 Task: Create a rule from the Agile list, Priority changed -> Complete task in the project AgileImpact if Priority Cleared then Complete Task
Action: Mouse moved to (1397, 227)
Screenshot: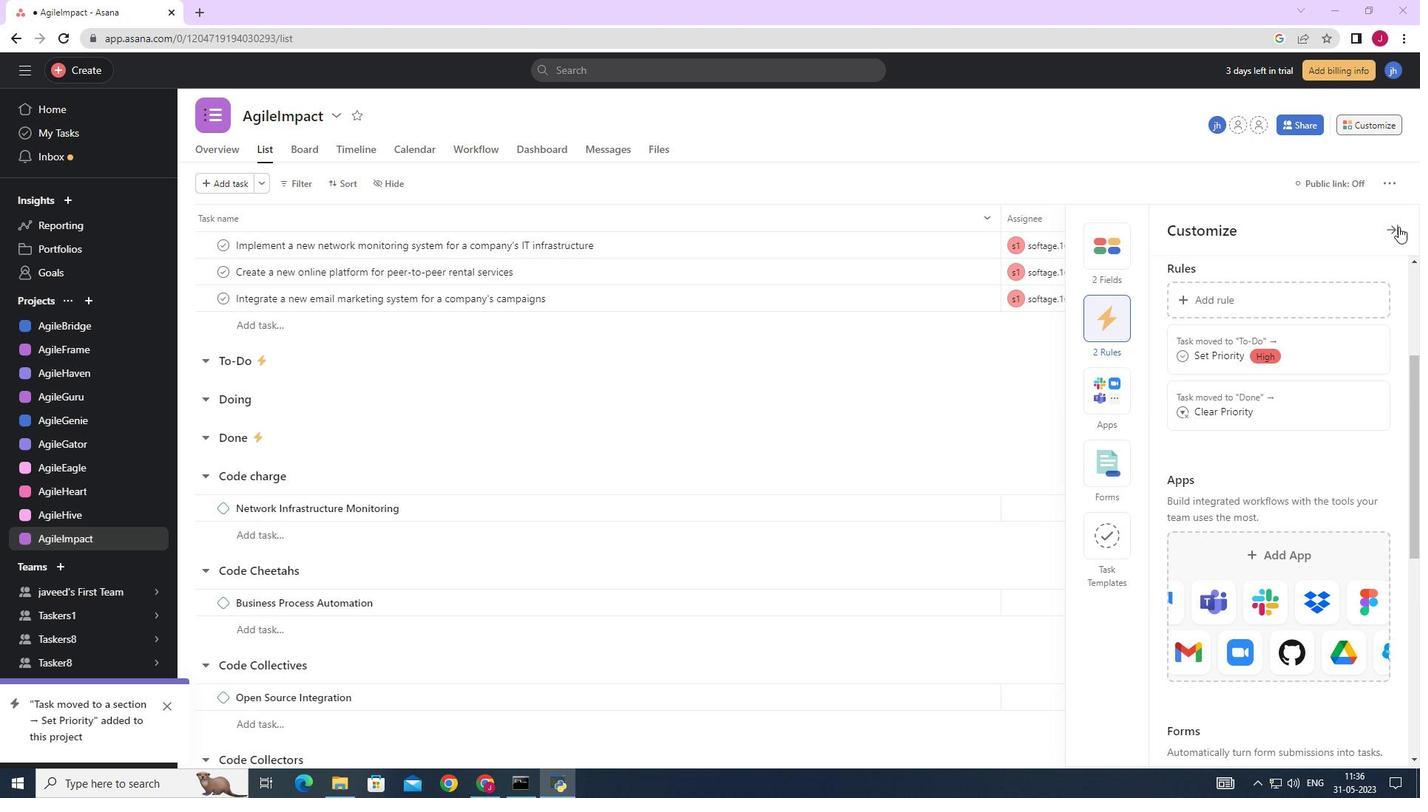 
Action: Mouse pressed left at (1397, 227)
Screenshot: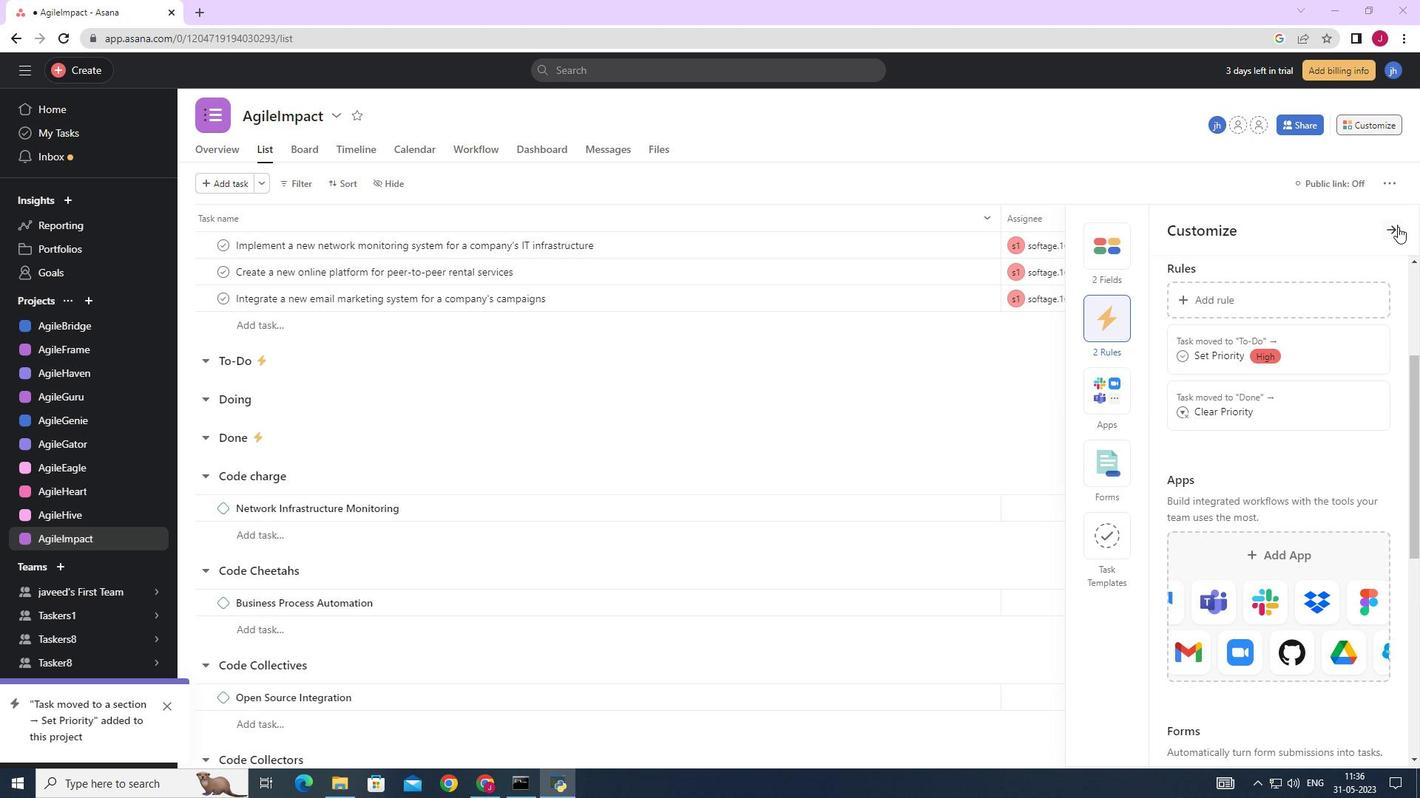 
Action: Mouse moved to (1369, 125)
Screenshot: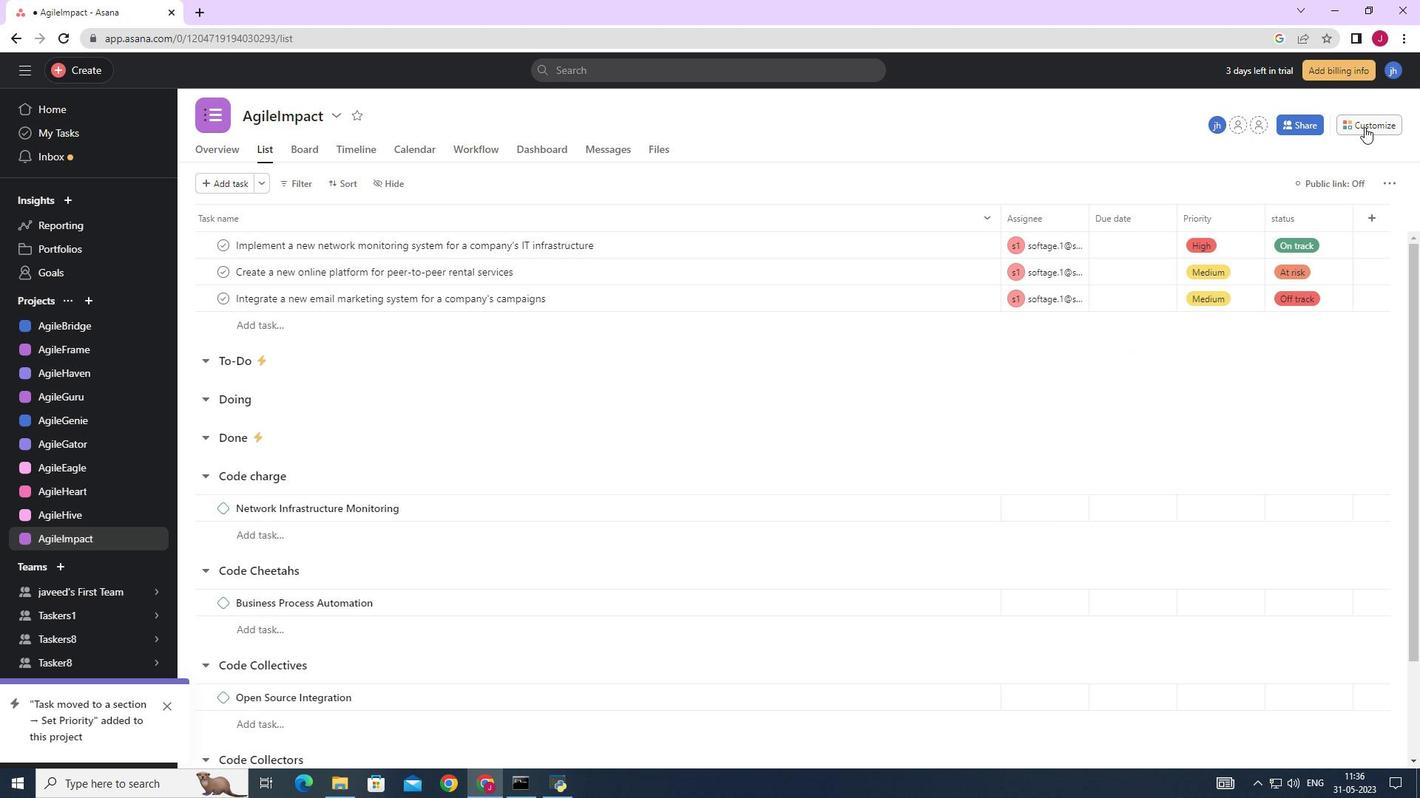 
Action: Mouse pressed left at (1369, 125)
Screenshot: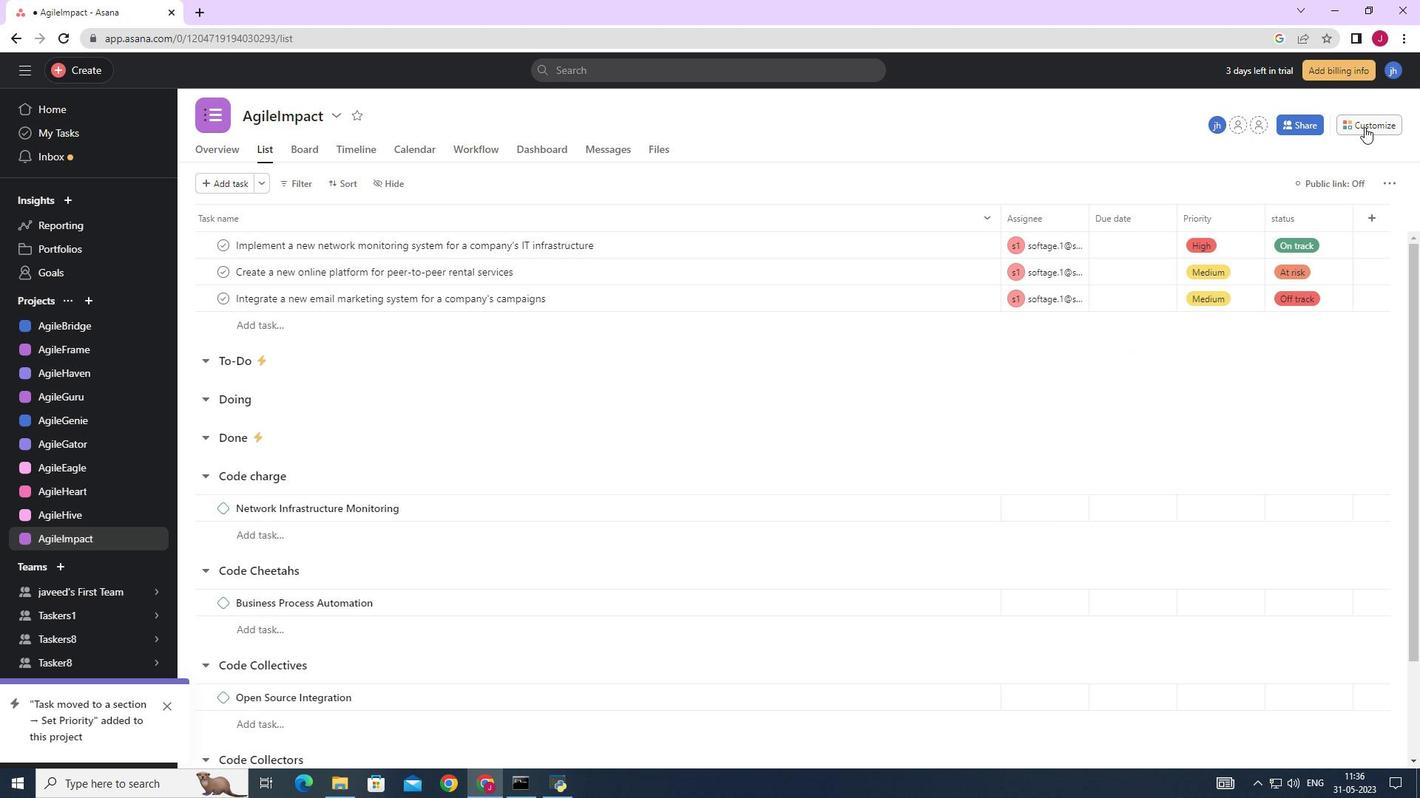 
Action: Mouse moved to (1105, 321)
Screenshot: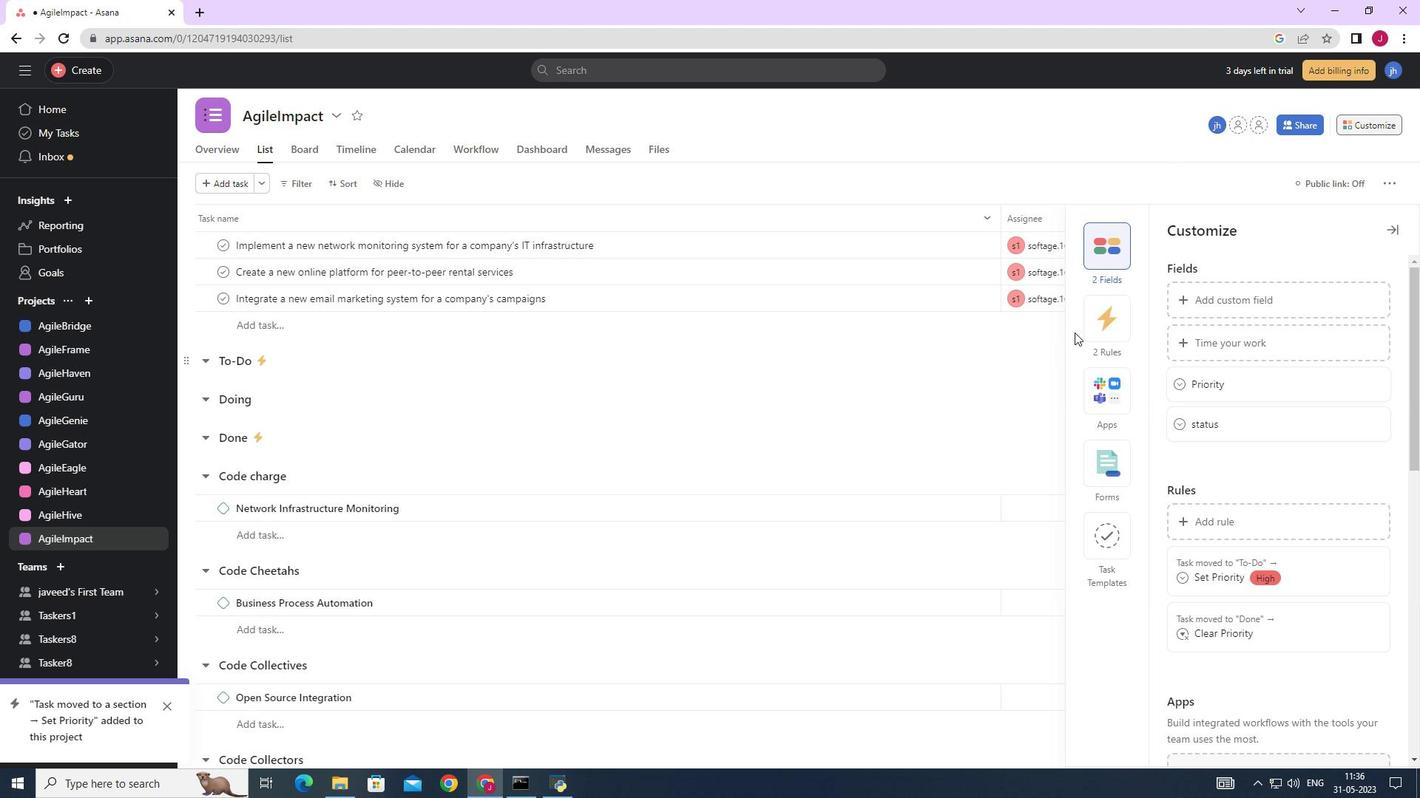 
Action: Mouse pressed left at (1105, 321)
Screenshot: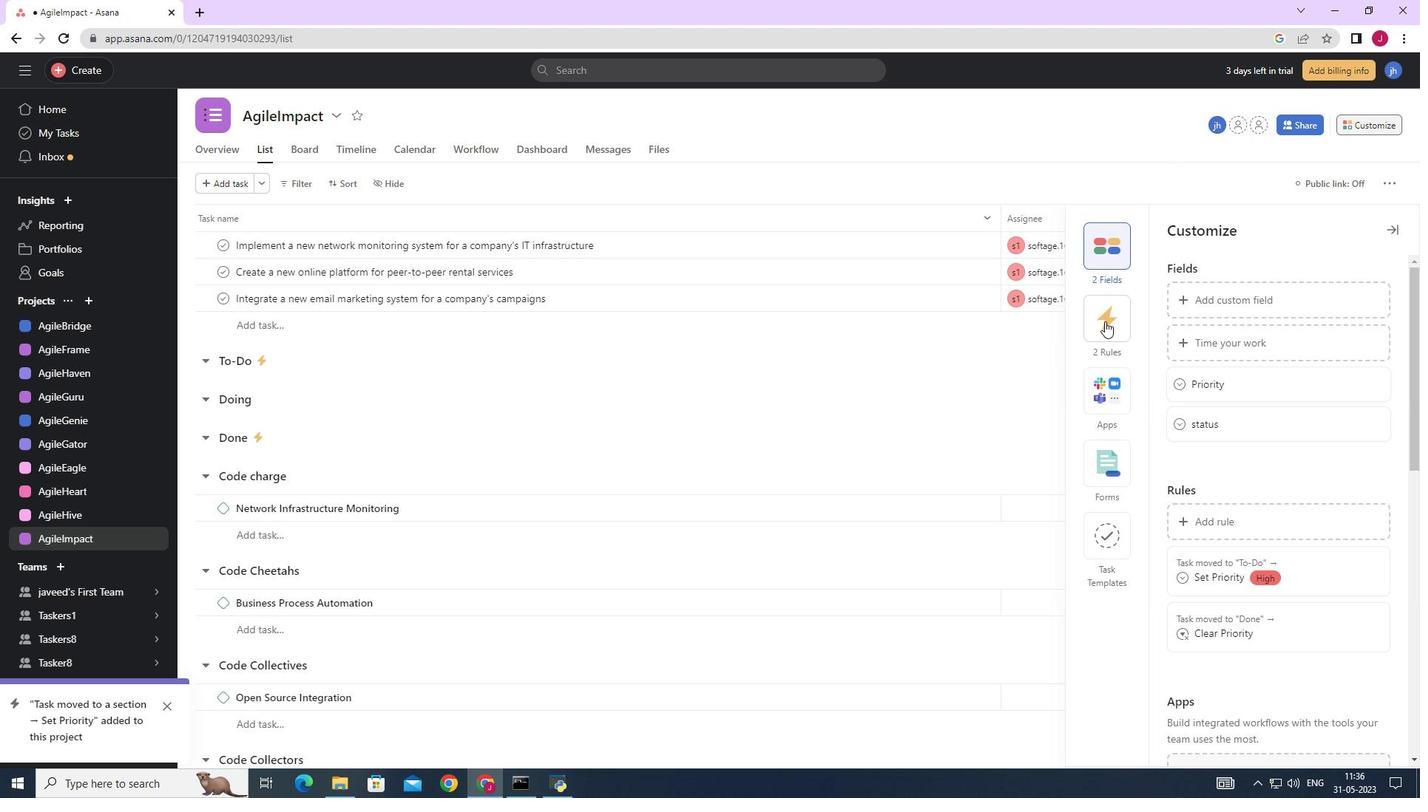 
Action: Mouse moved to (1232, 301)
Screenshot: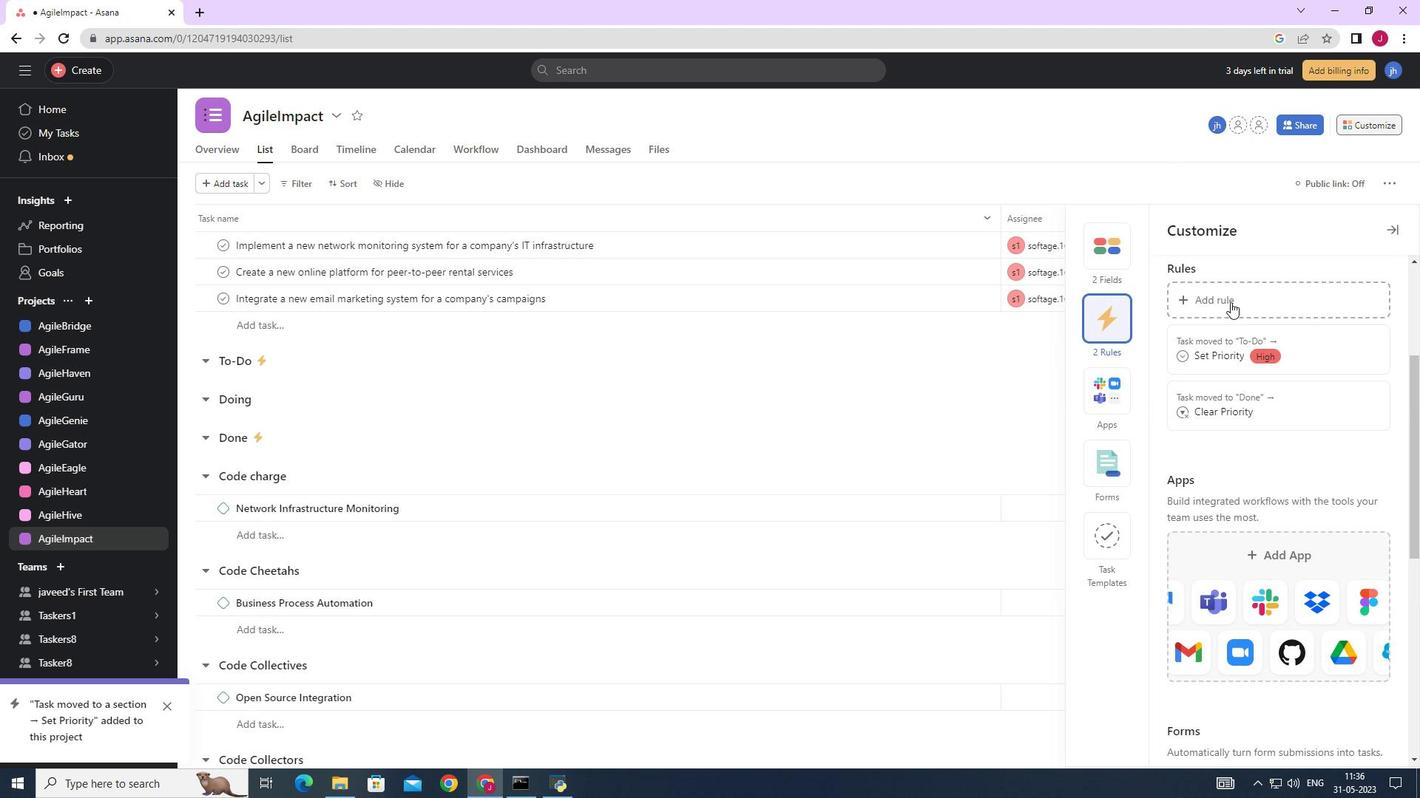 
Action: Mouse pressed left at (1232, 301)
Screenshot: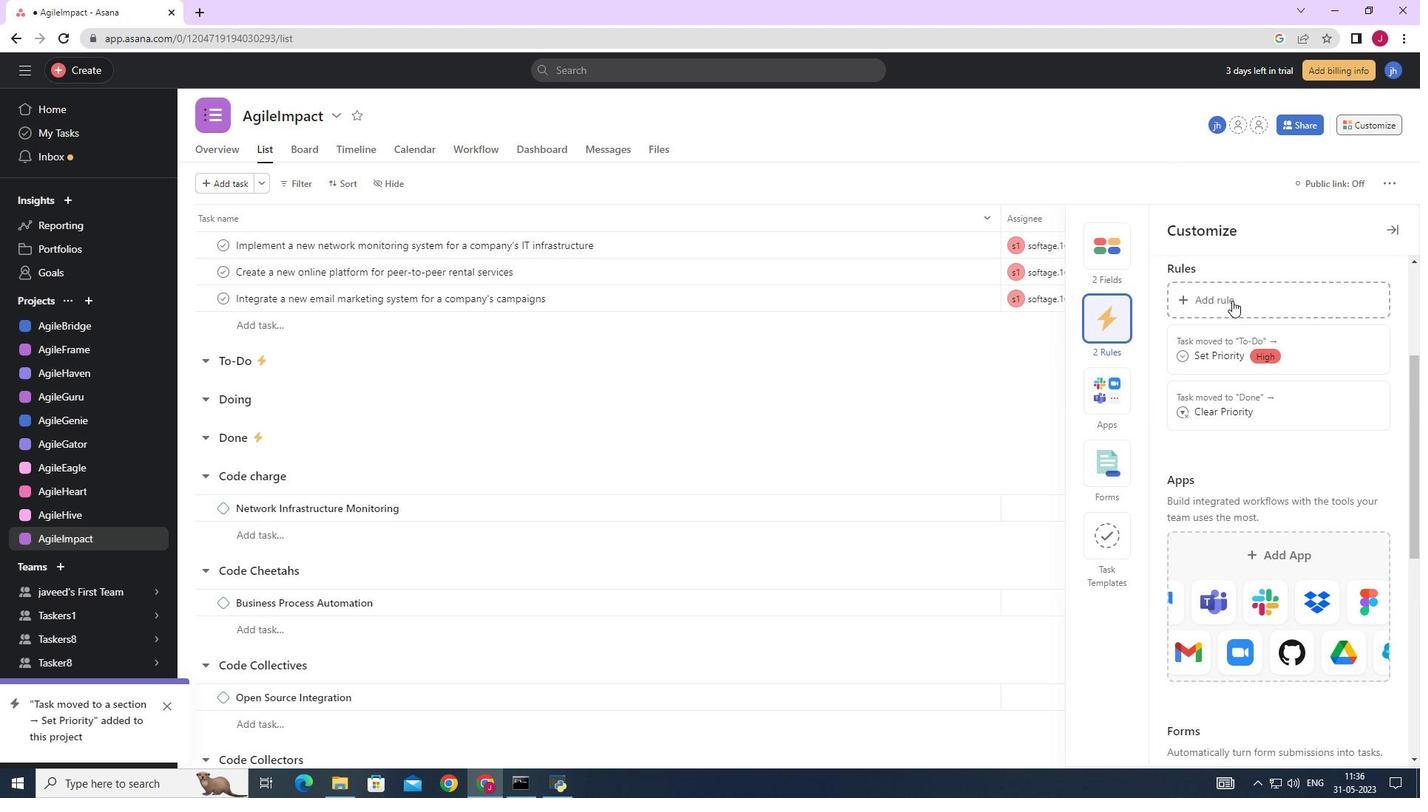 
Action: Mouse moved to (316, 219)
Screenshot: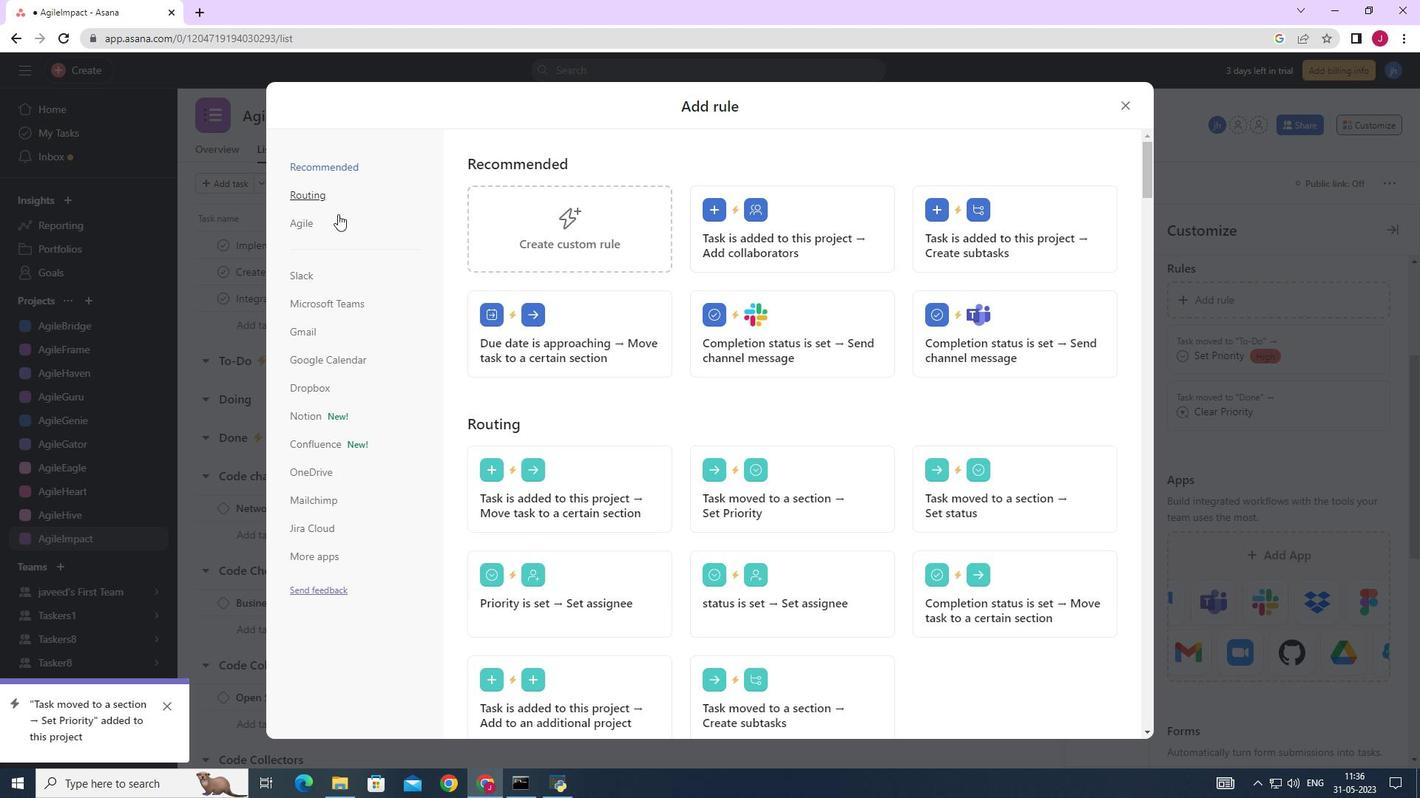 
Action: Mouse pressed left at (316, 219)
Screenshot: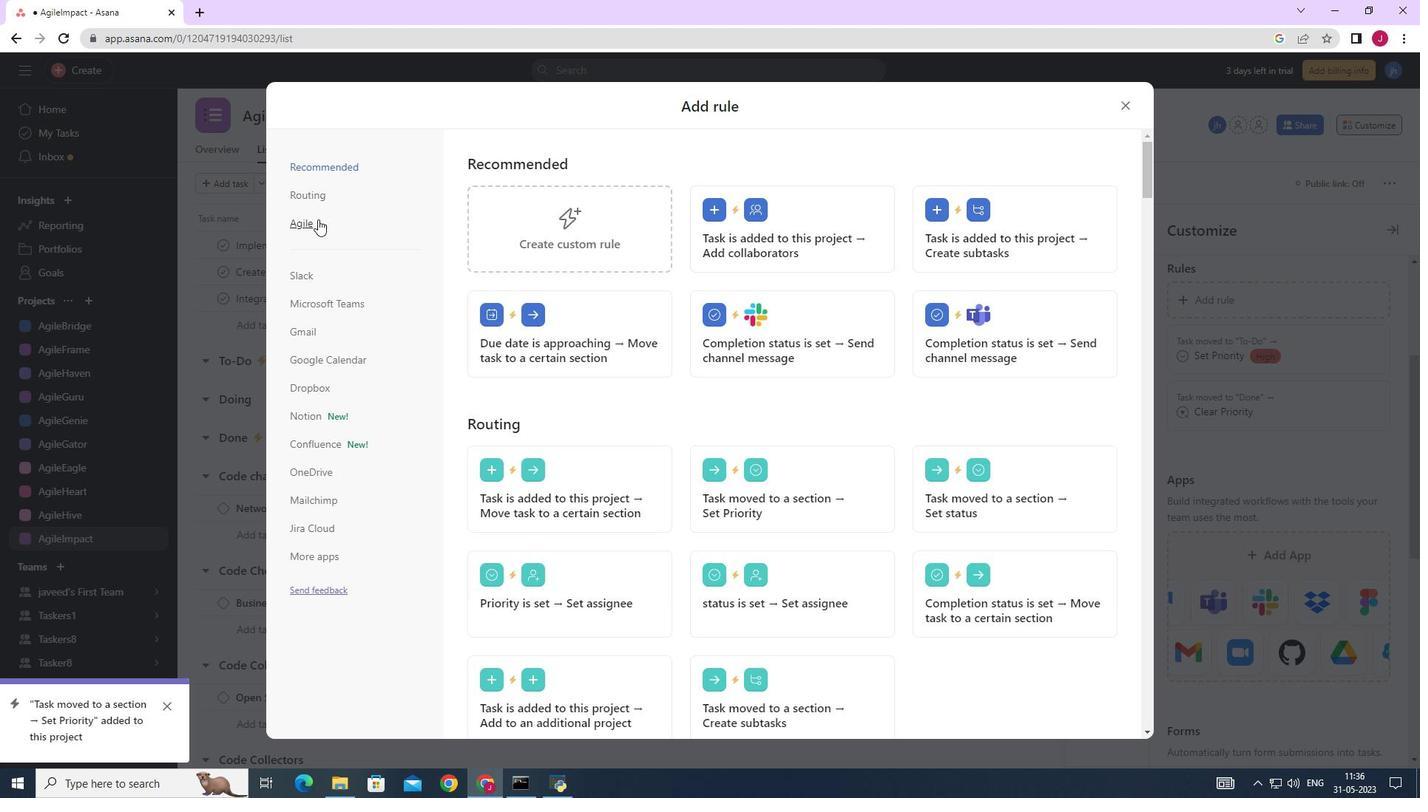 
Action: Mouse moved to (594, 222)
Screenshot: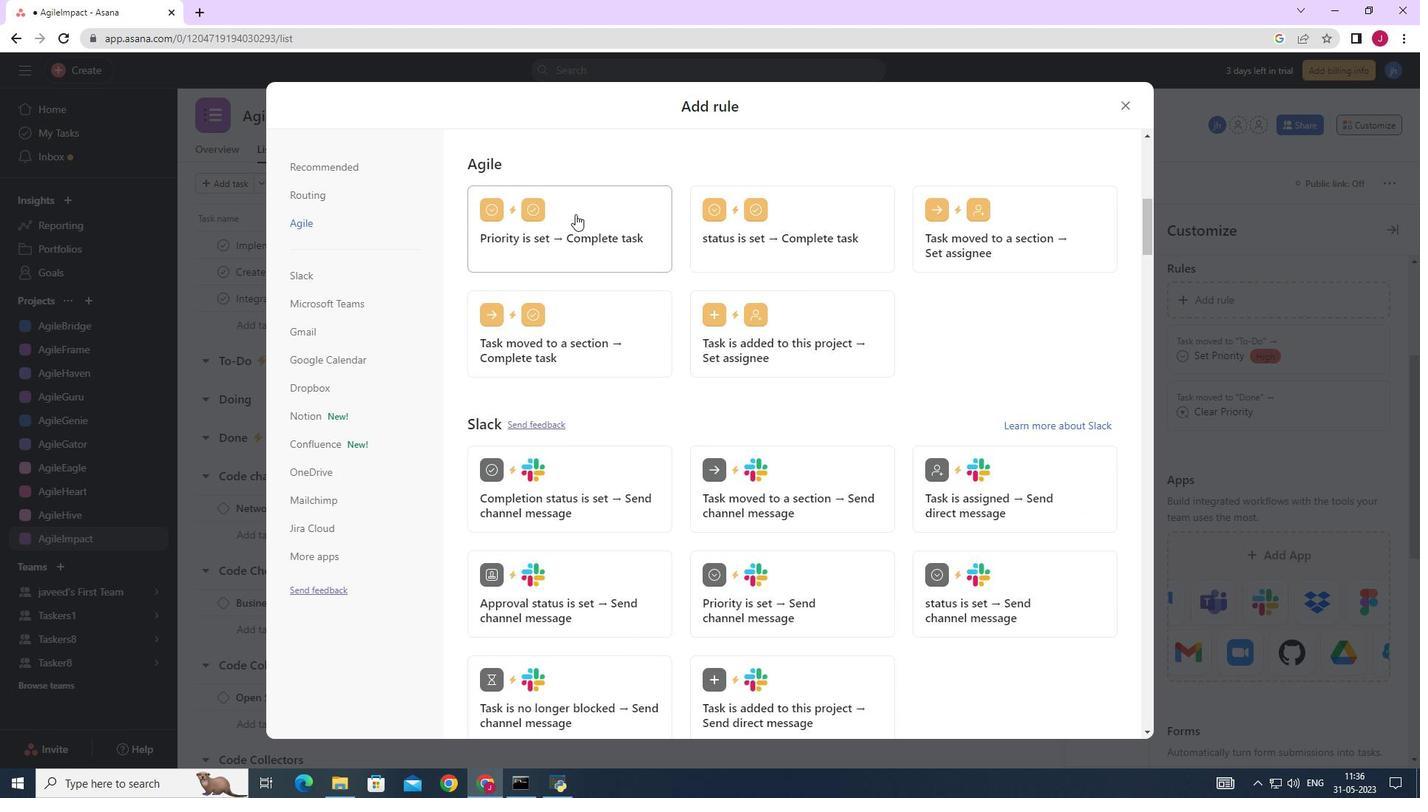 
Action: Mouse pressed left at (594, 222)
Screenshot: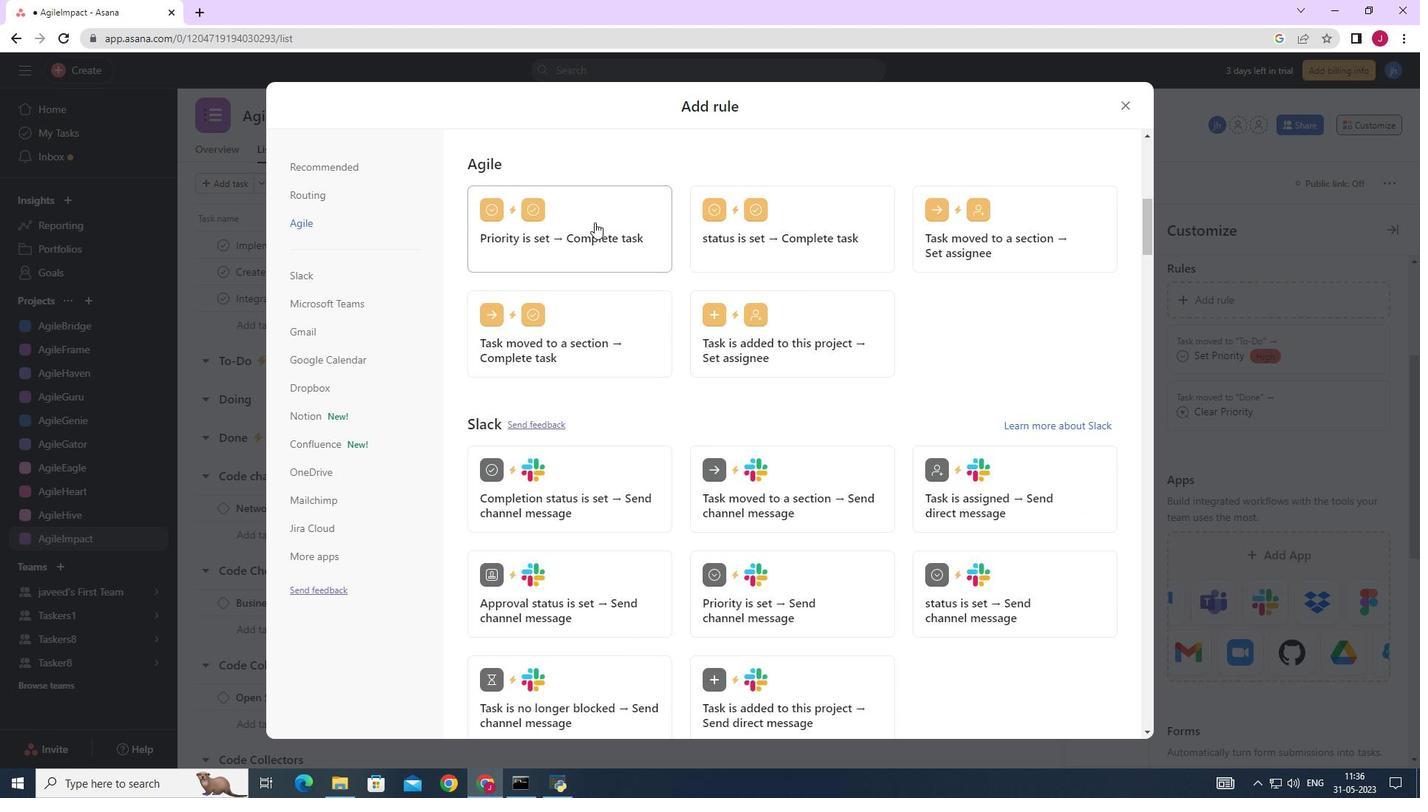 
Action: Mouse moved to (534, 499)
Screenshot: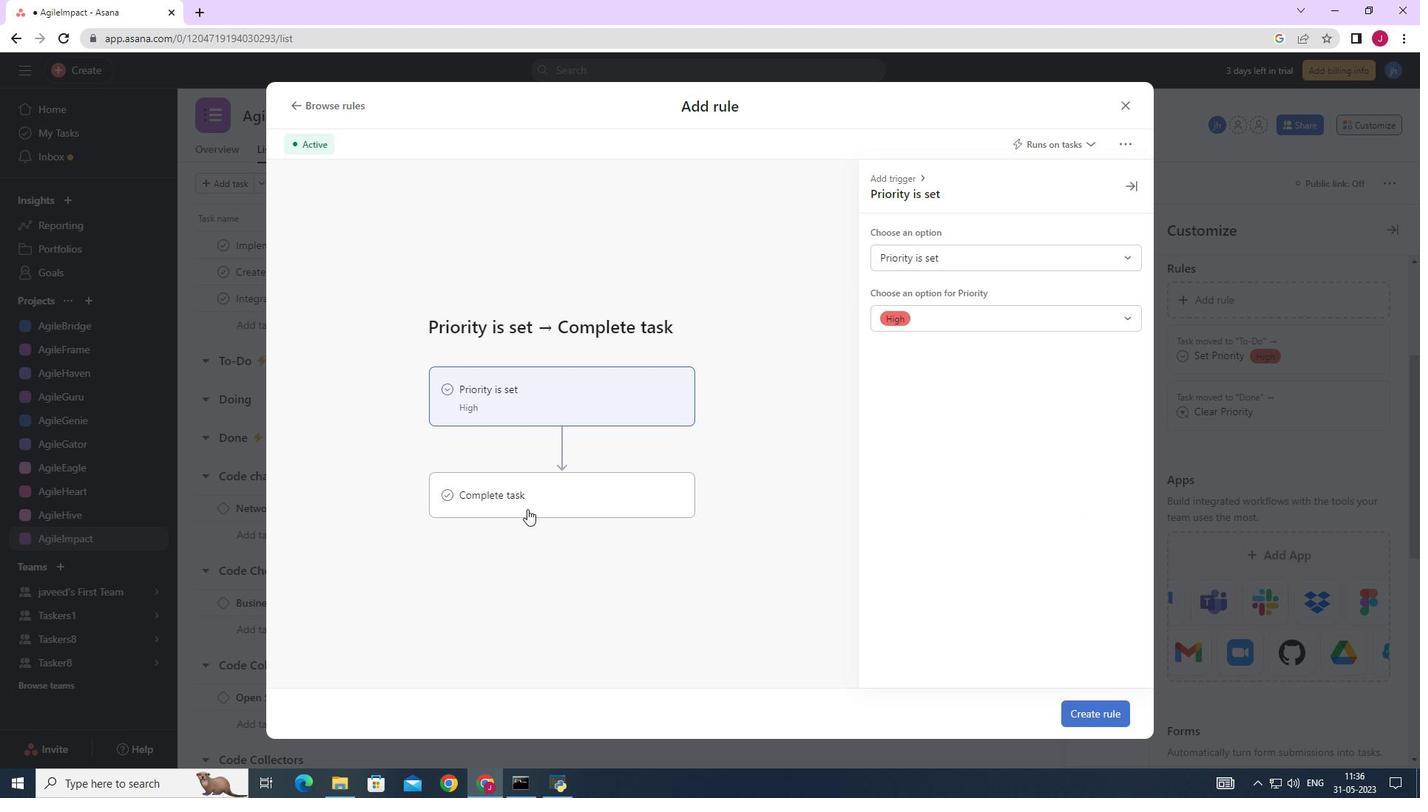 
Action: Mouse pressed left at (534, 499)
Screenshot: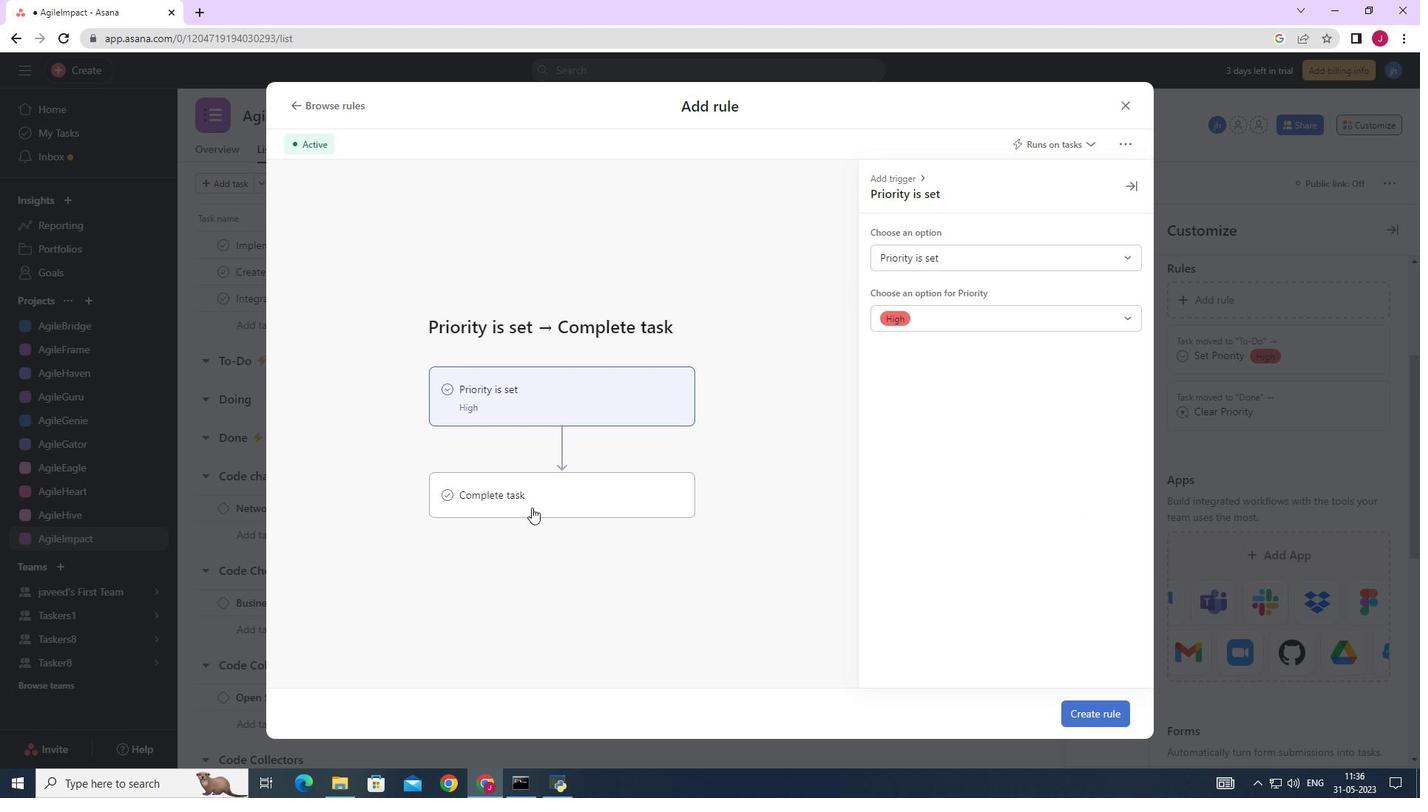 
Action: Mouse moved to (926, 249)
Screenshot: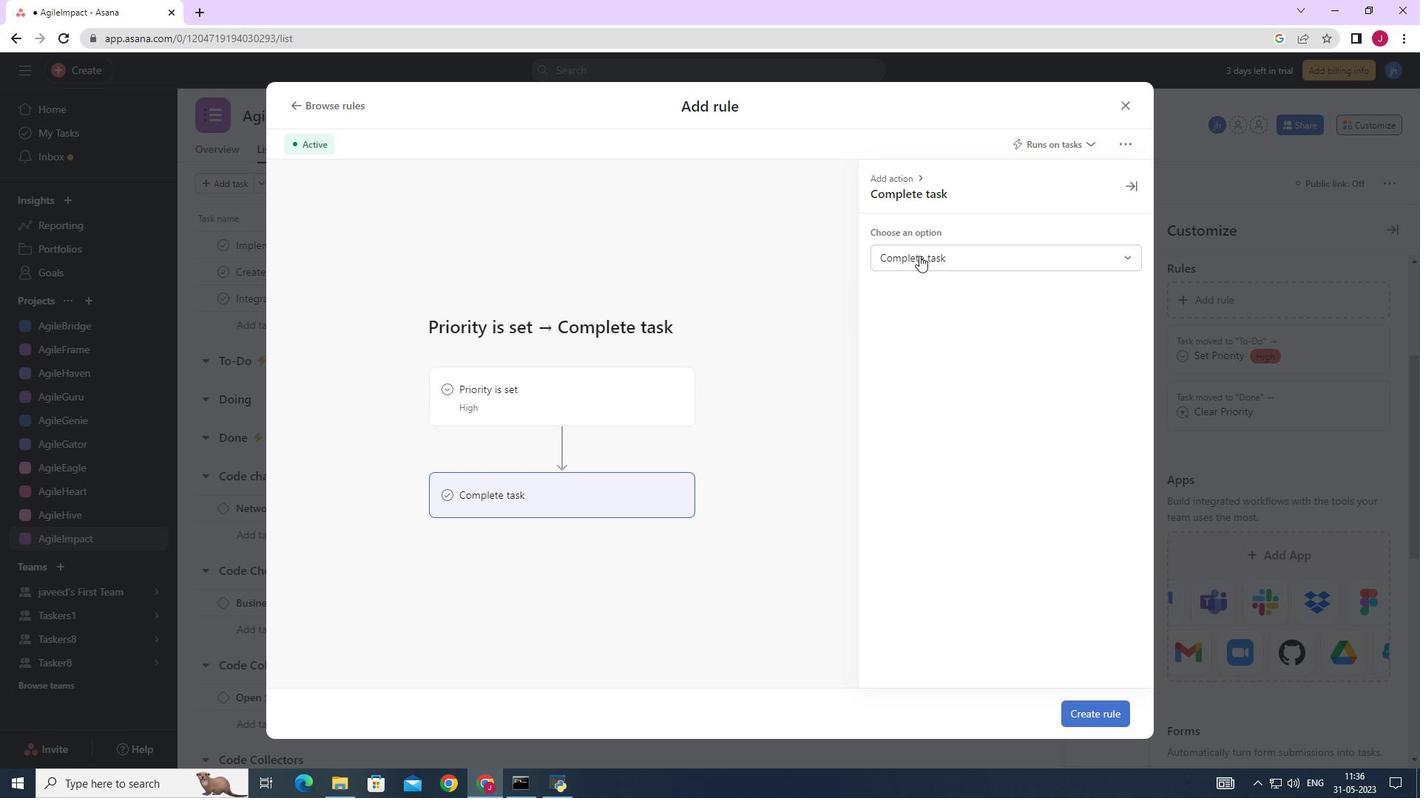 
Action: Mouse pressed left at (926, 249)
Screenshot: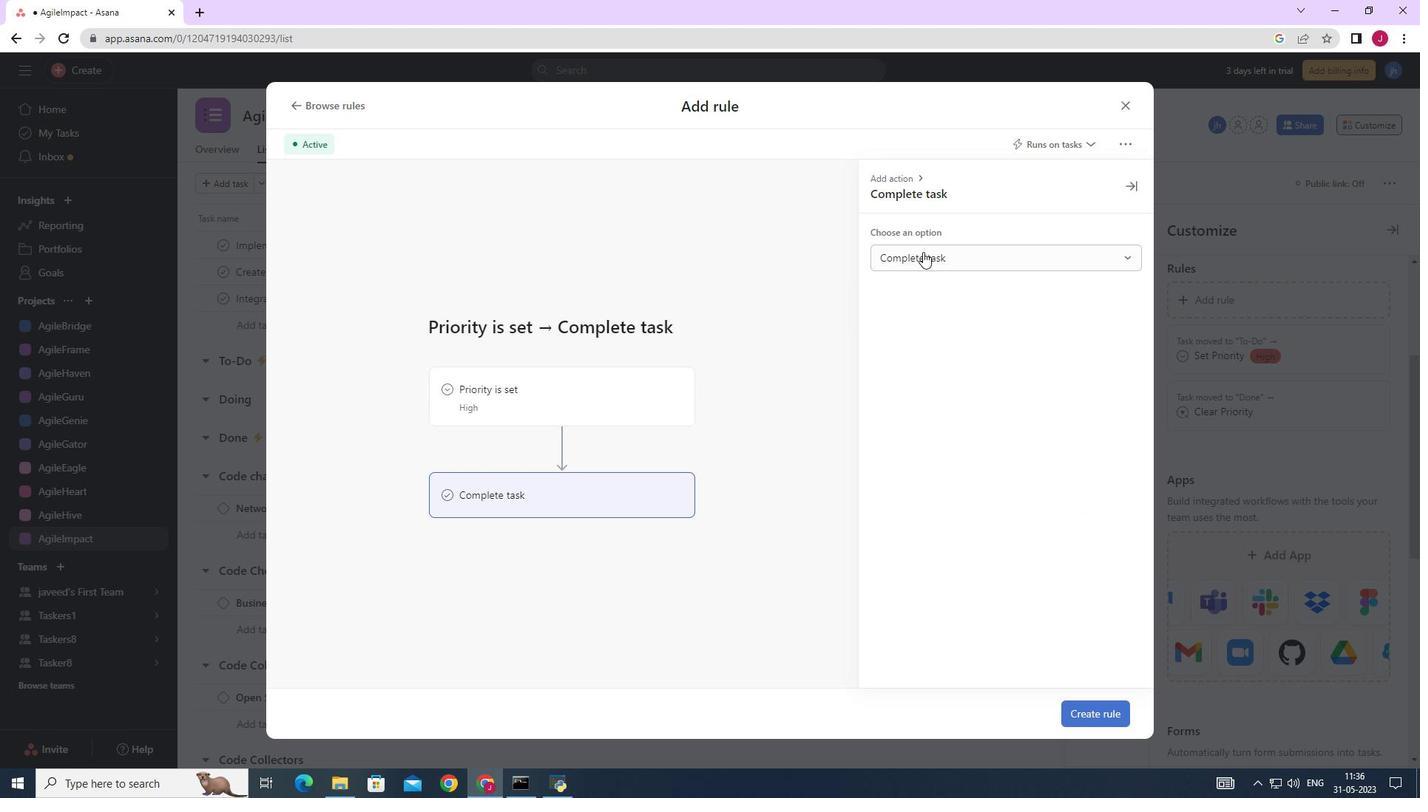 
Action: Mouse moved to (922, 258)
Screenshot: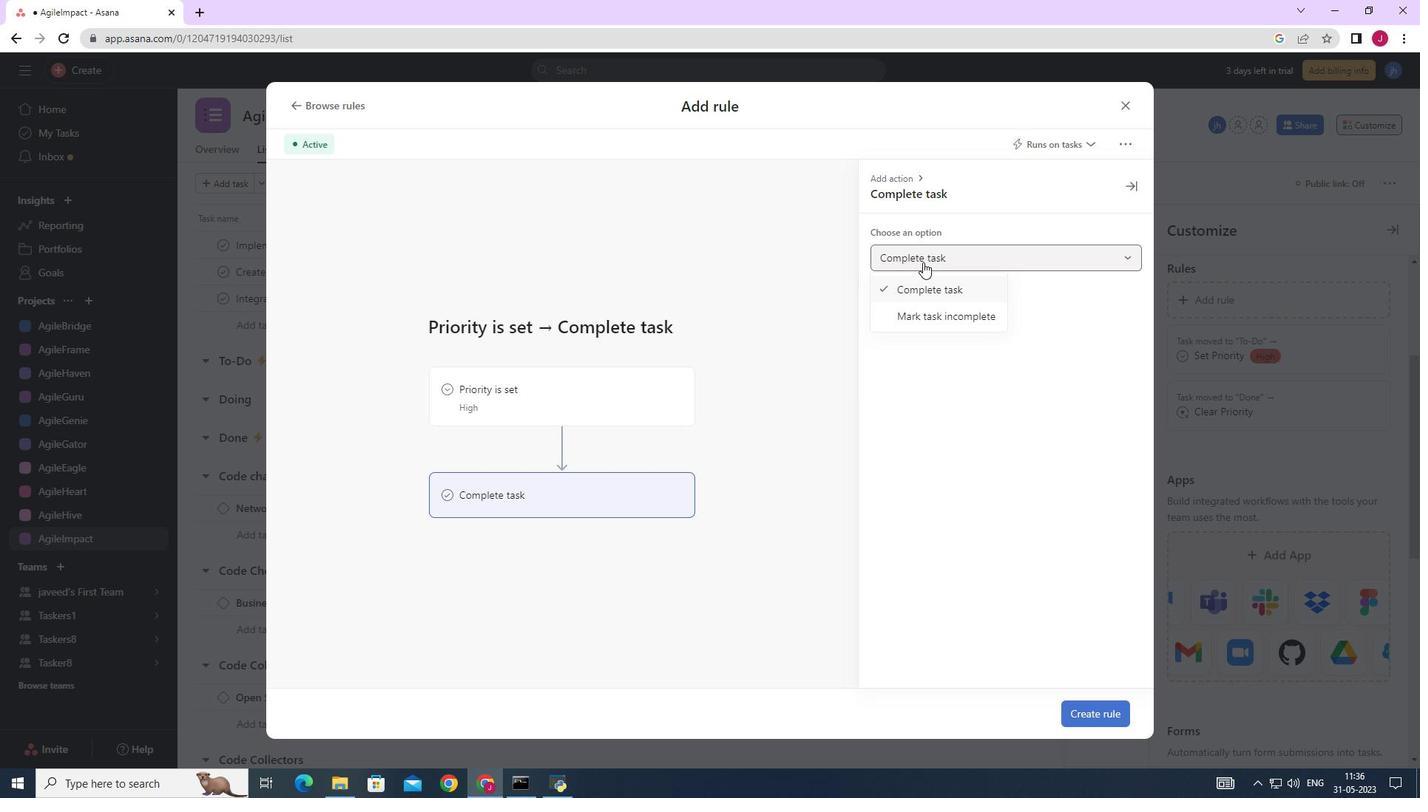 
Action: Mouse pressed left at (922, 258)
Screenshot: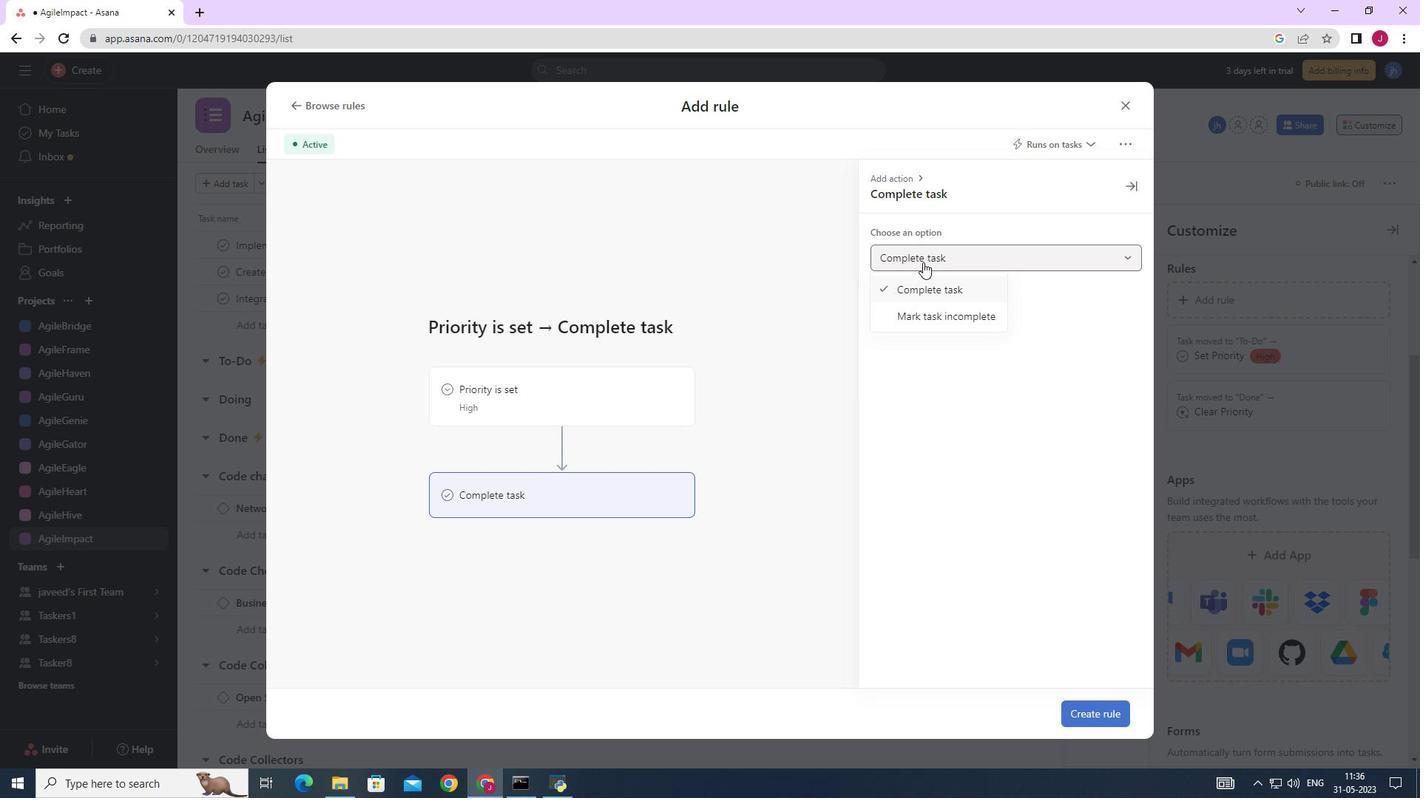 
Action: Mouse pressed left at (922, 258)
Screenshot: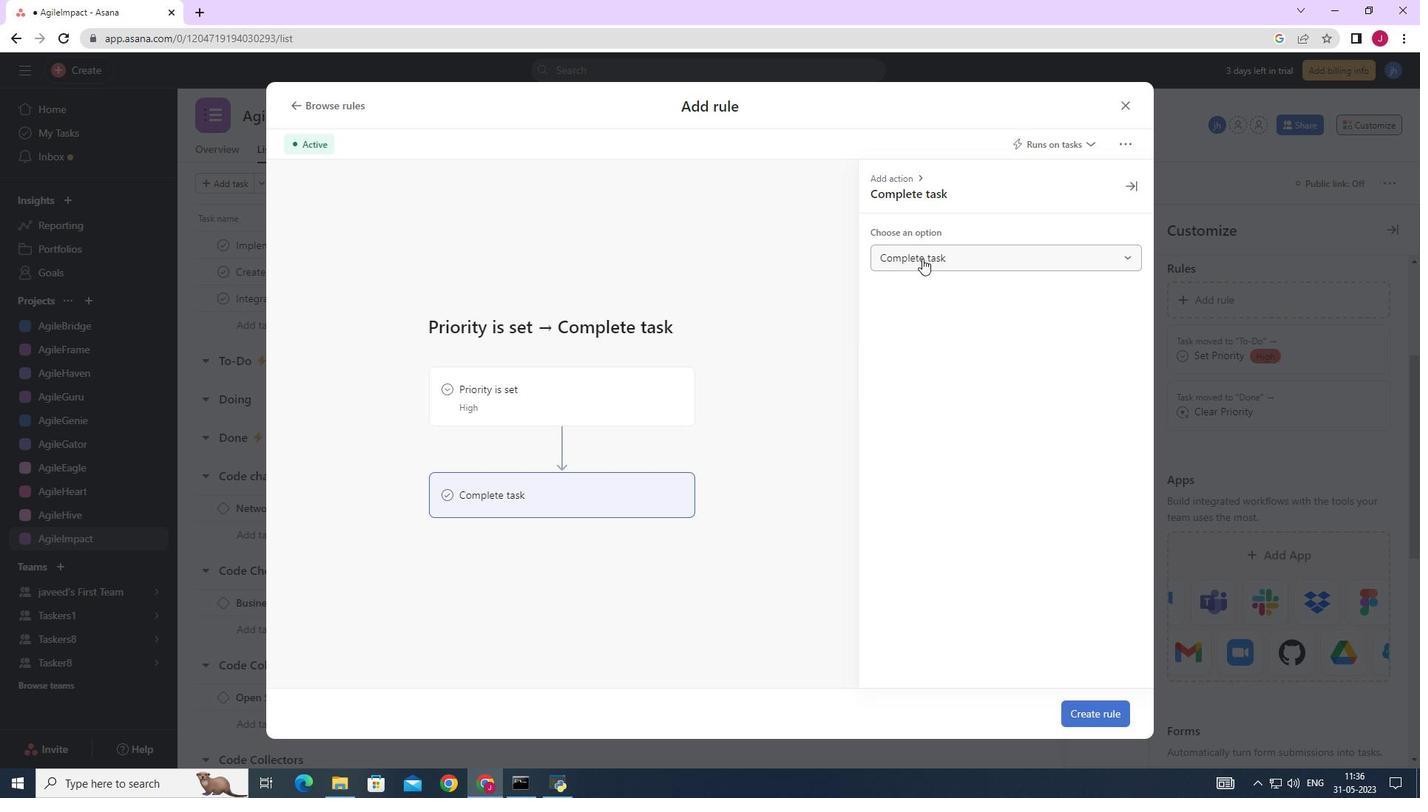
Action: Mouse moved to (539, 388)
Screenshot: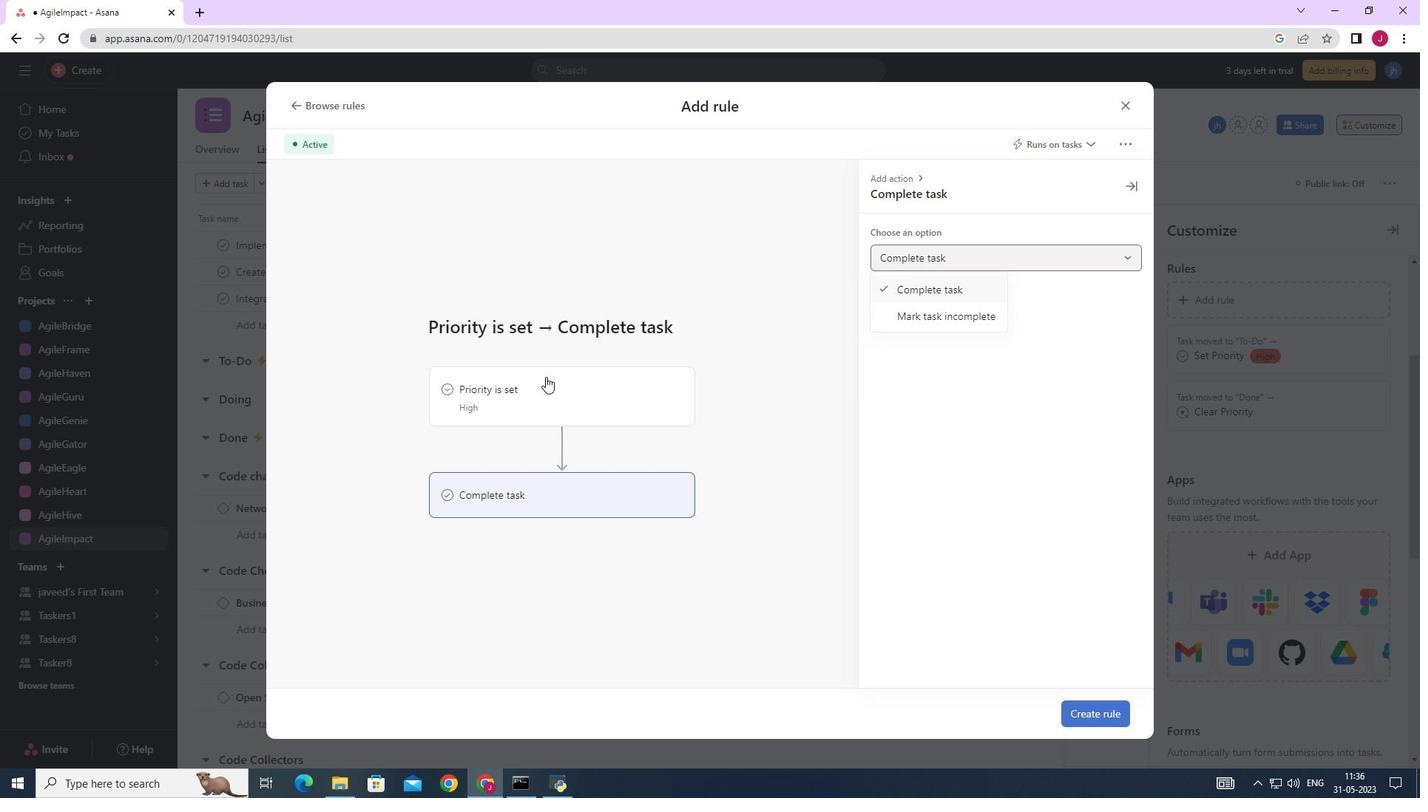 
Action: Mouse pressed left at (539, 388)
Screenshot: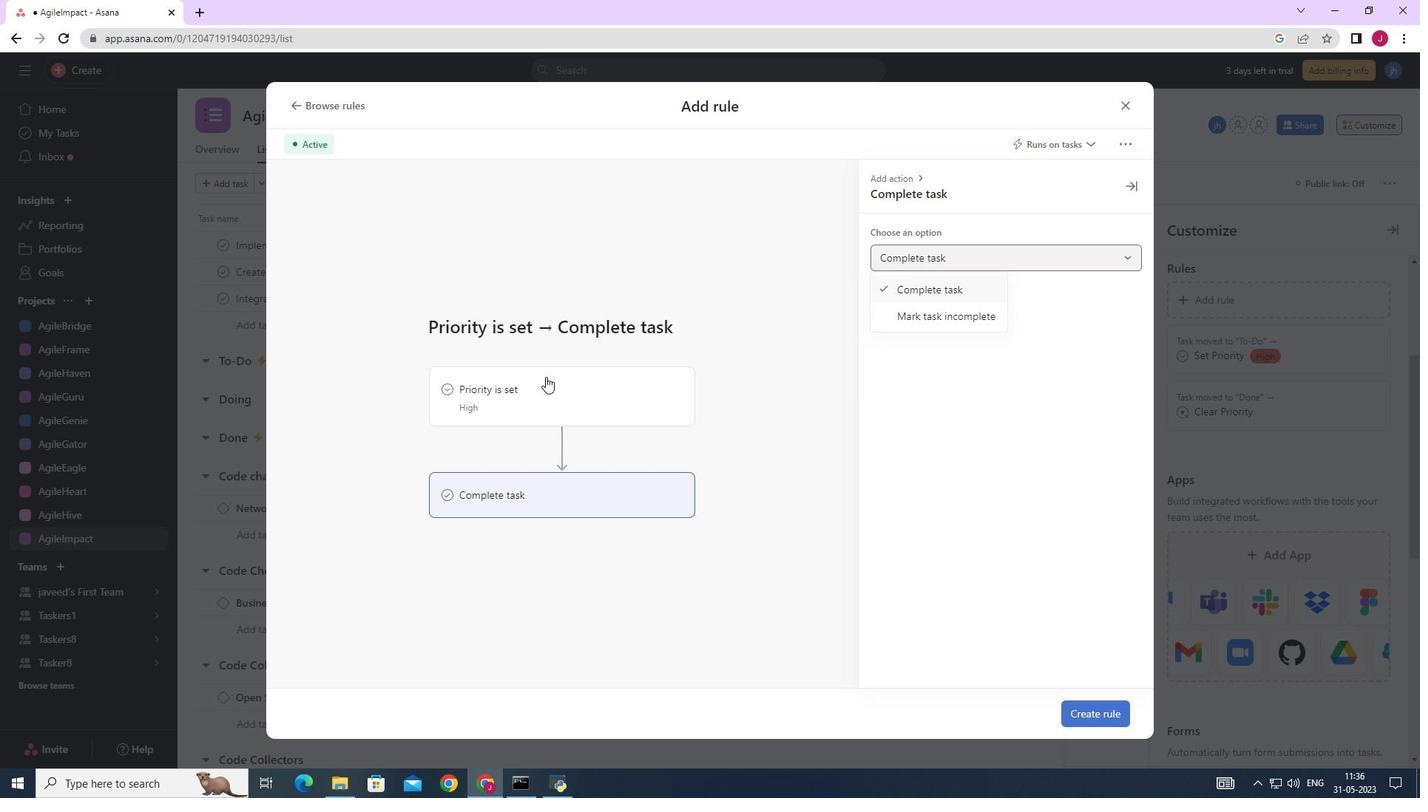 
Action: Mouse moved to (922, 255)
Screenshot: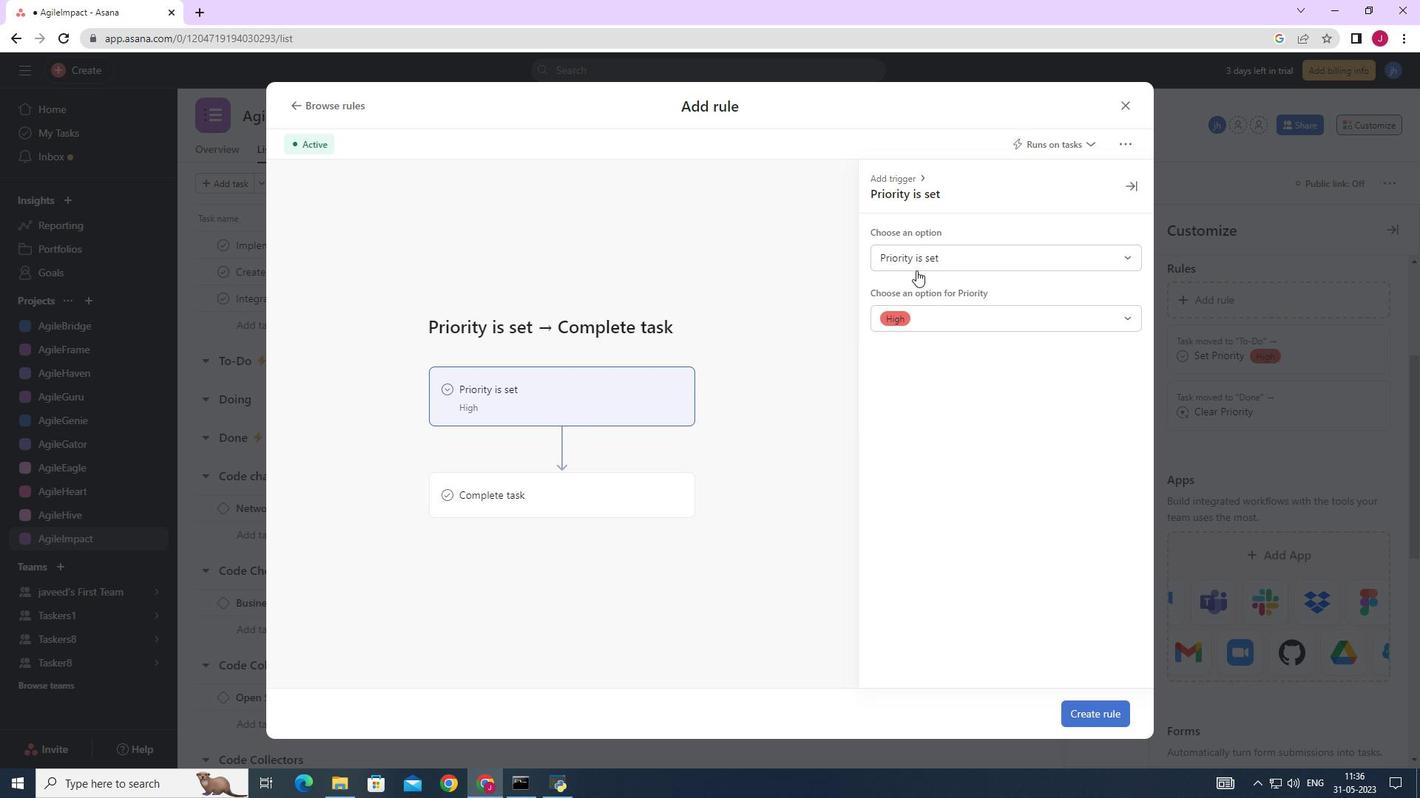 
Action: Mouse pressed left at (922, 255)
Screenshot: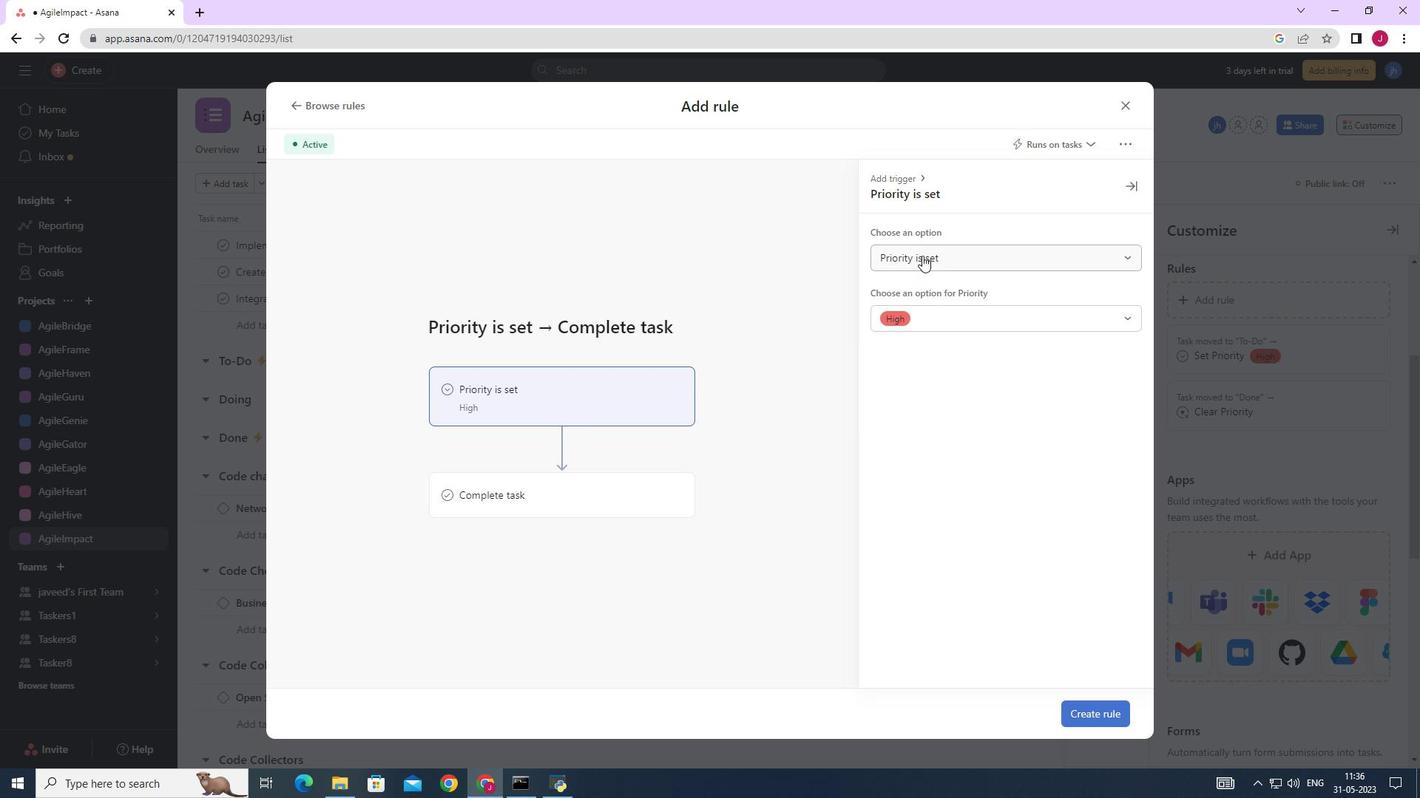 
Action: Mouse moved to (933, 315)
Screenshot: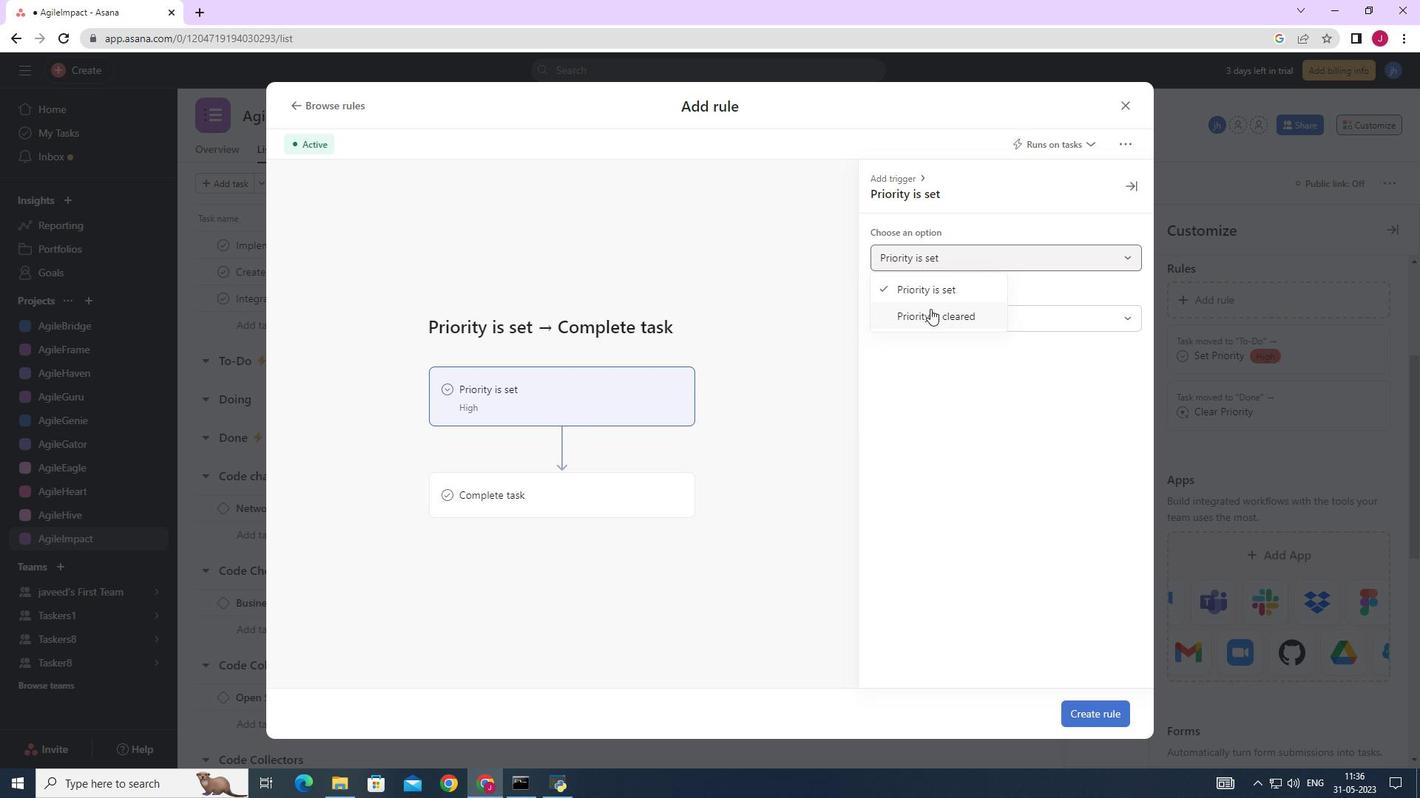 
Action: Mouse pressed left at (933, 315)
Screenshot: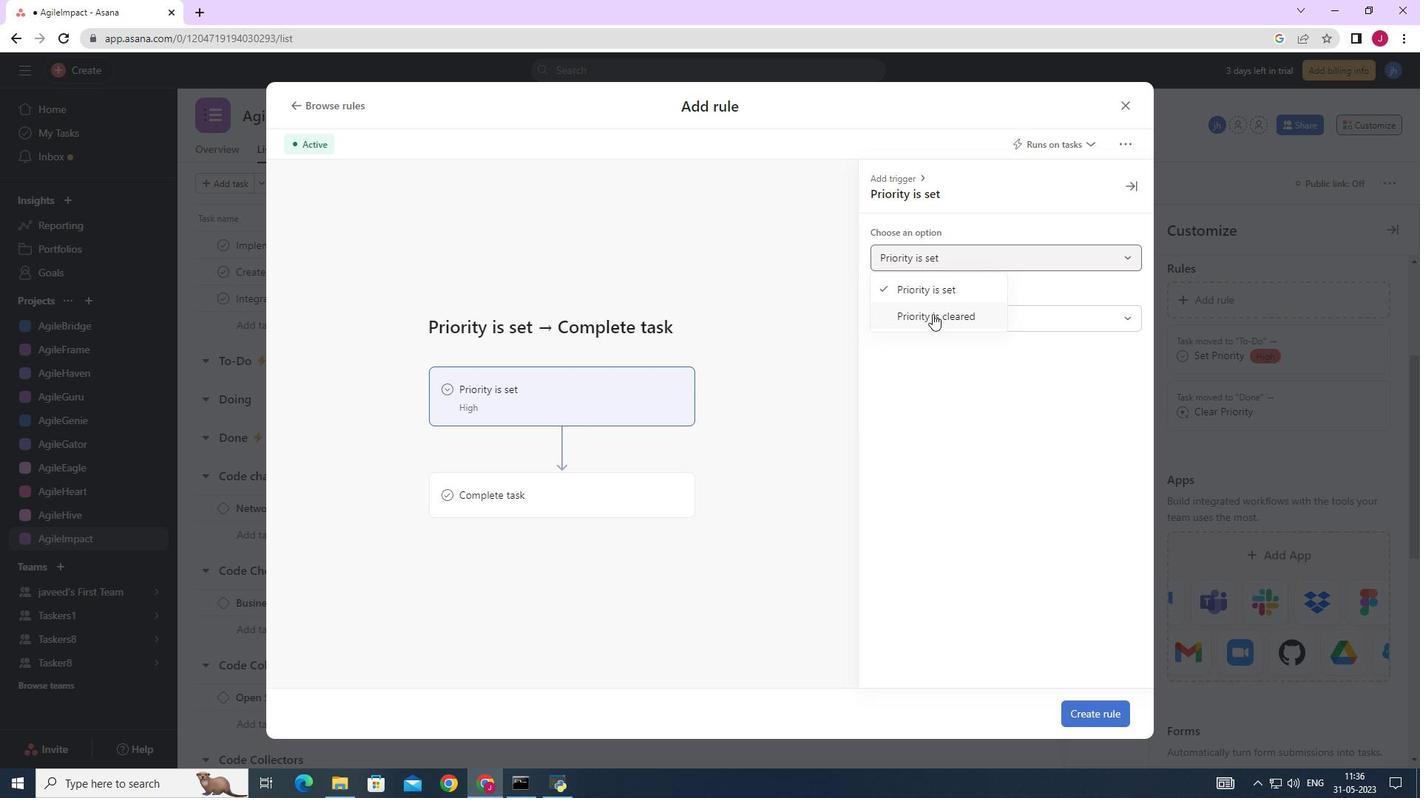 
Action: Mouse moved to (521, 493)
Screenshot: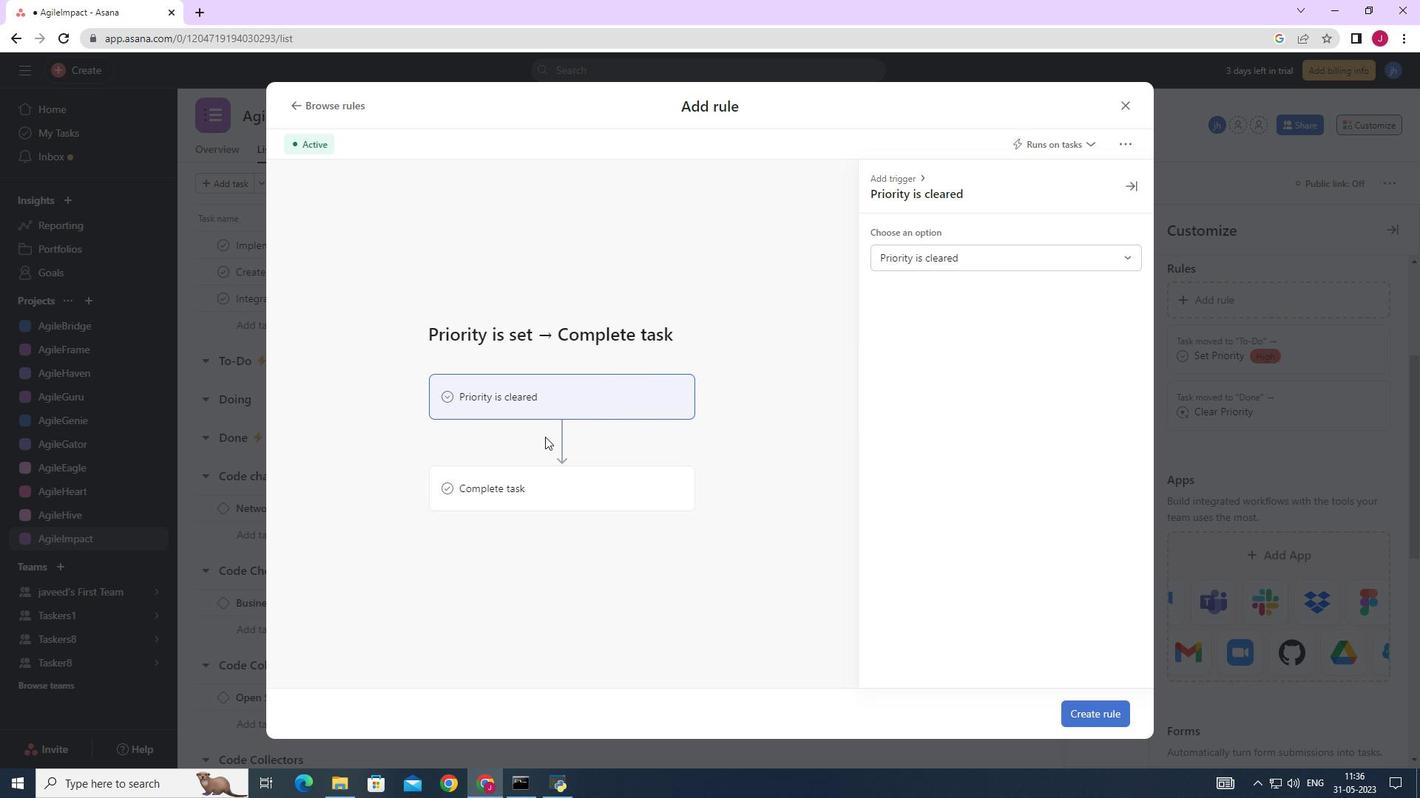 
Action: Mouse pressed left at (521, 493)
Screenshot: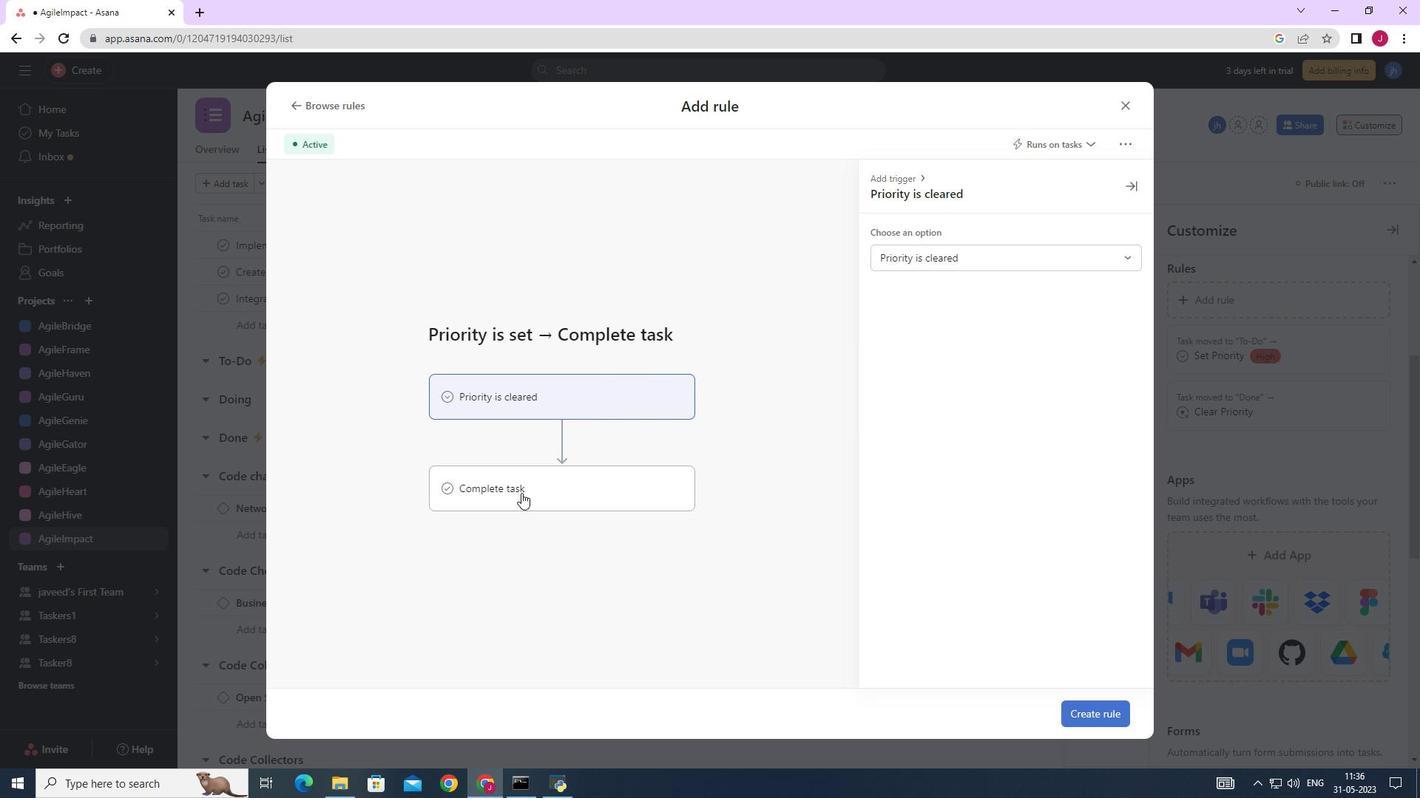 
Action: Mouse moved to (1092, 707)
Screenshot: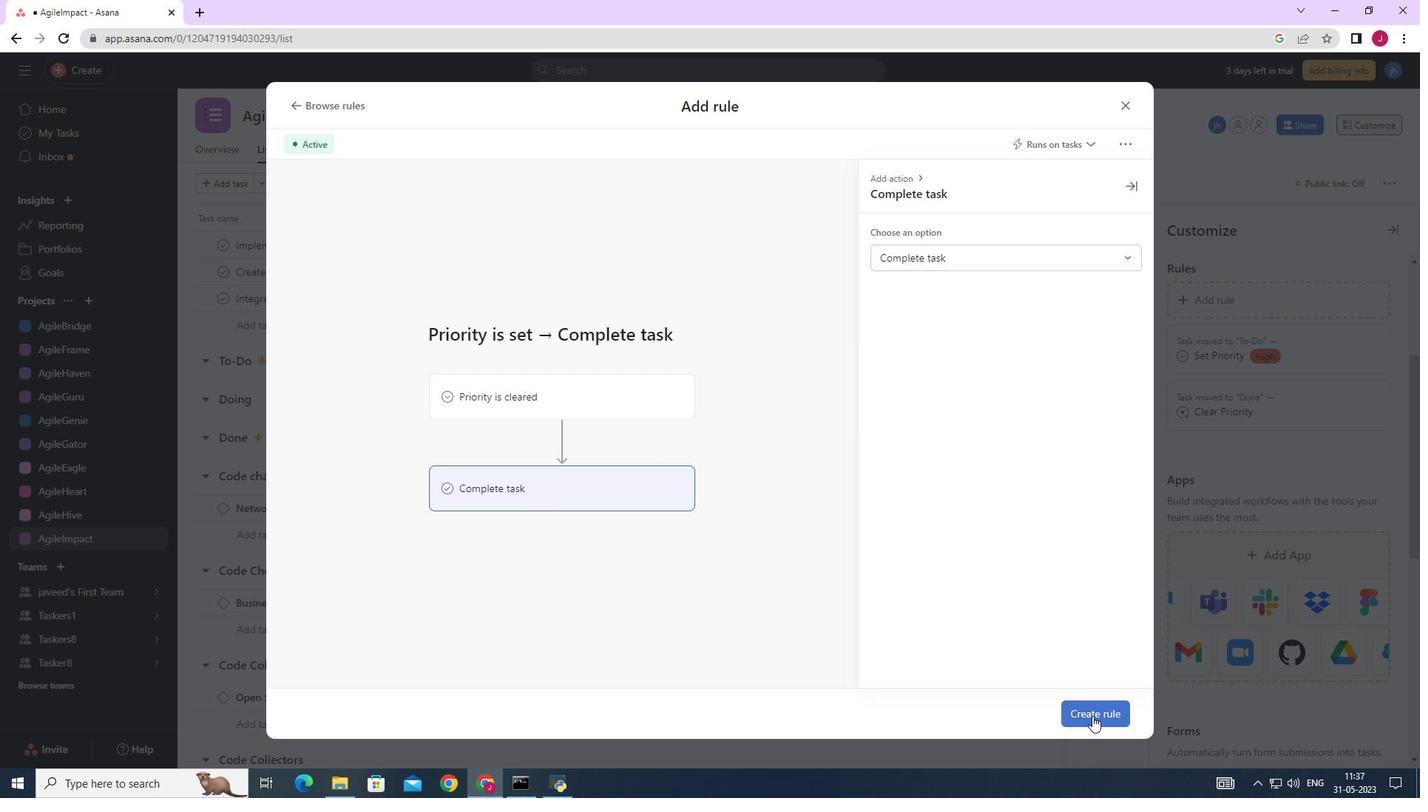 
Action: Mouse pressed left at (1092, 707)
Screenshot: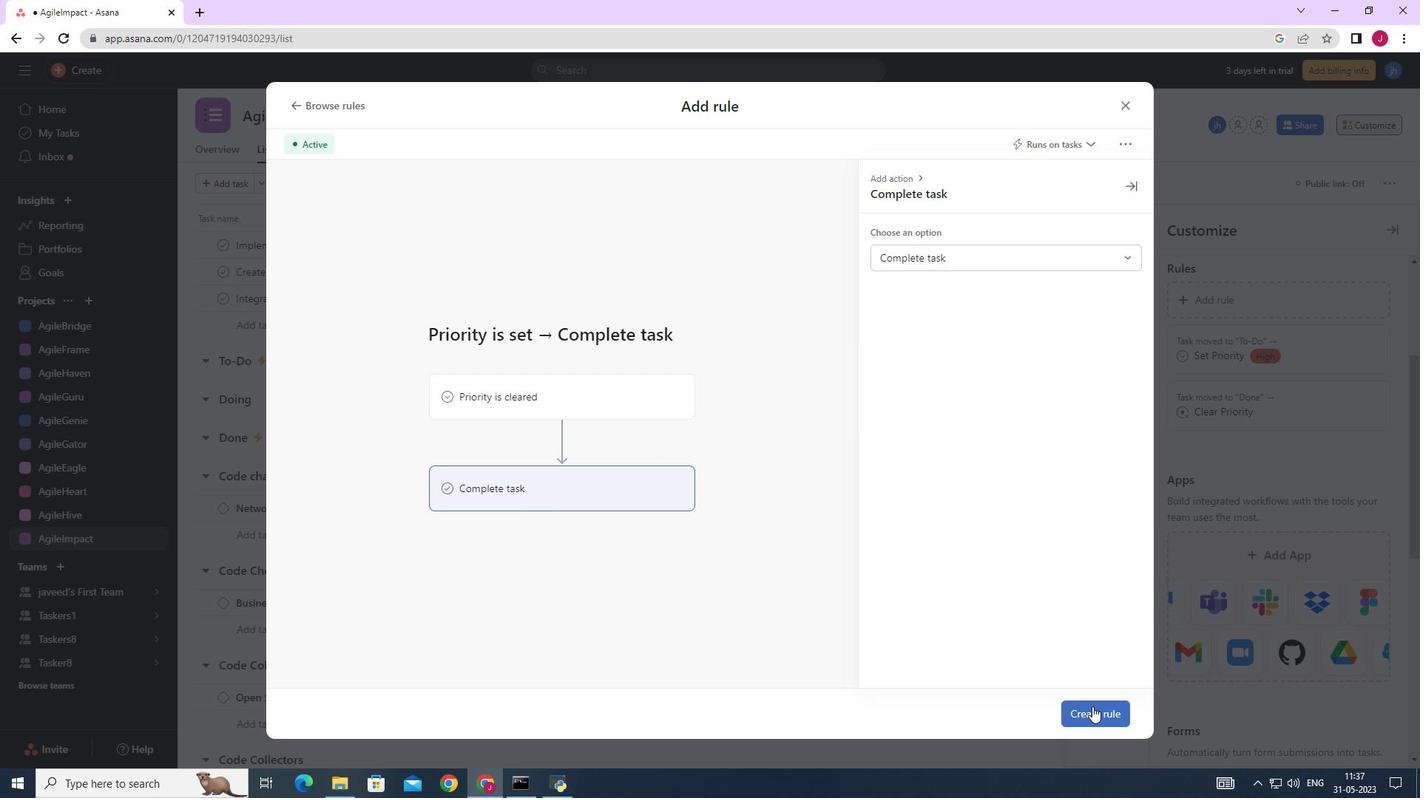 
Action: Mouse moved to (991, 519)
Screenshot: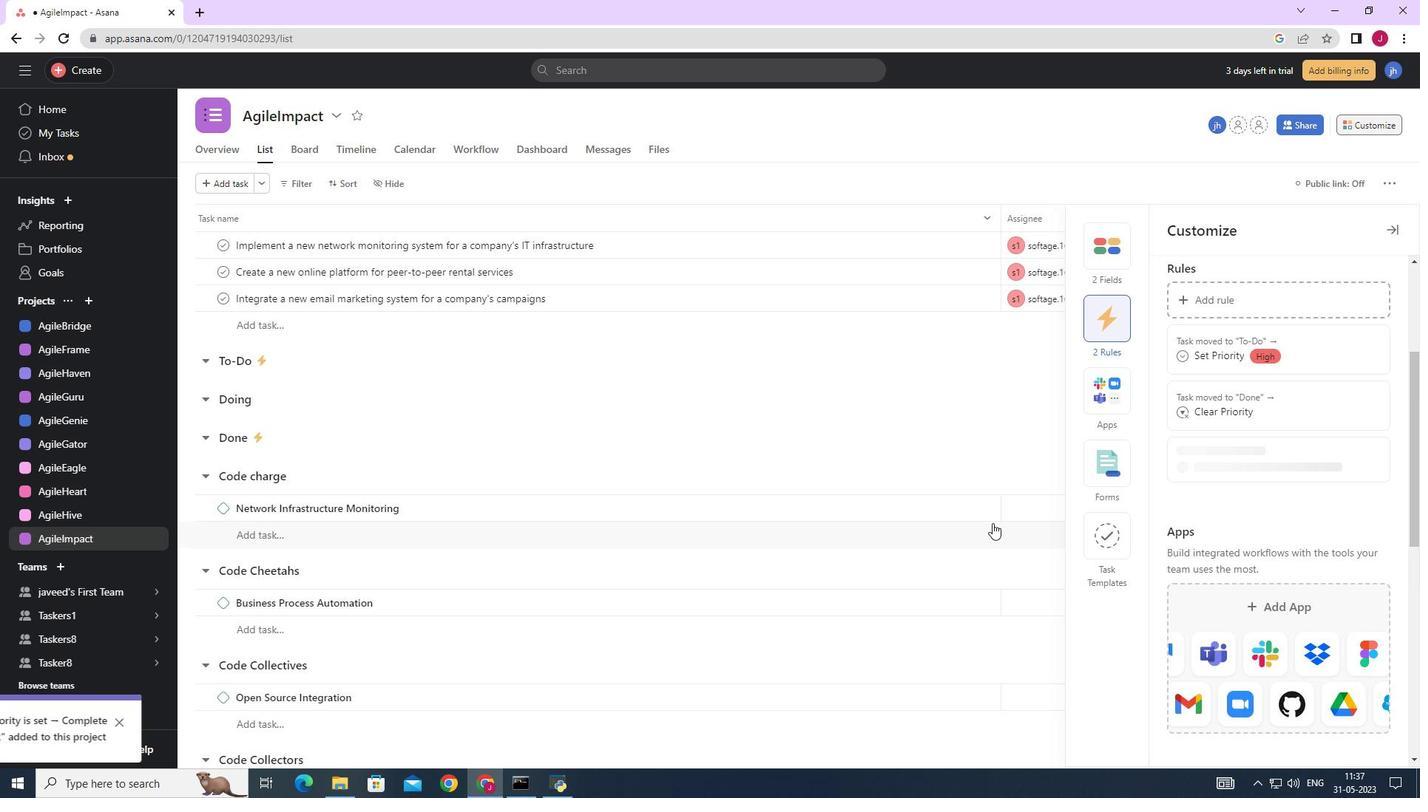 
